 Task: Create a section Fast & Furious and in the section, add a milestone Wireless Network Optimization in the project ArtisanBridge
Action: Mouse moved to (335, 585)
Screenshot: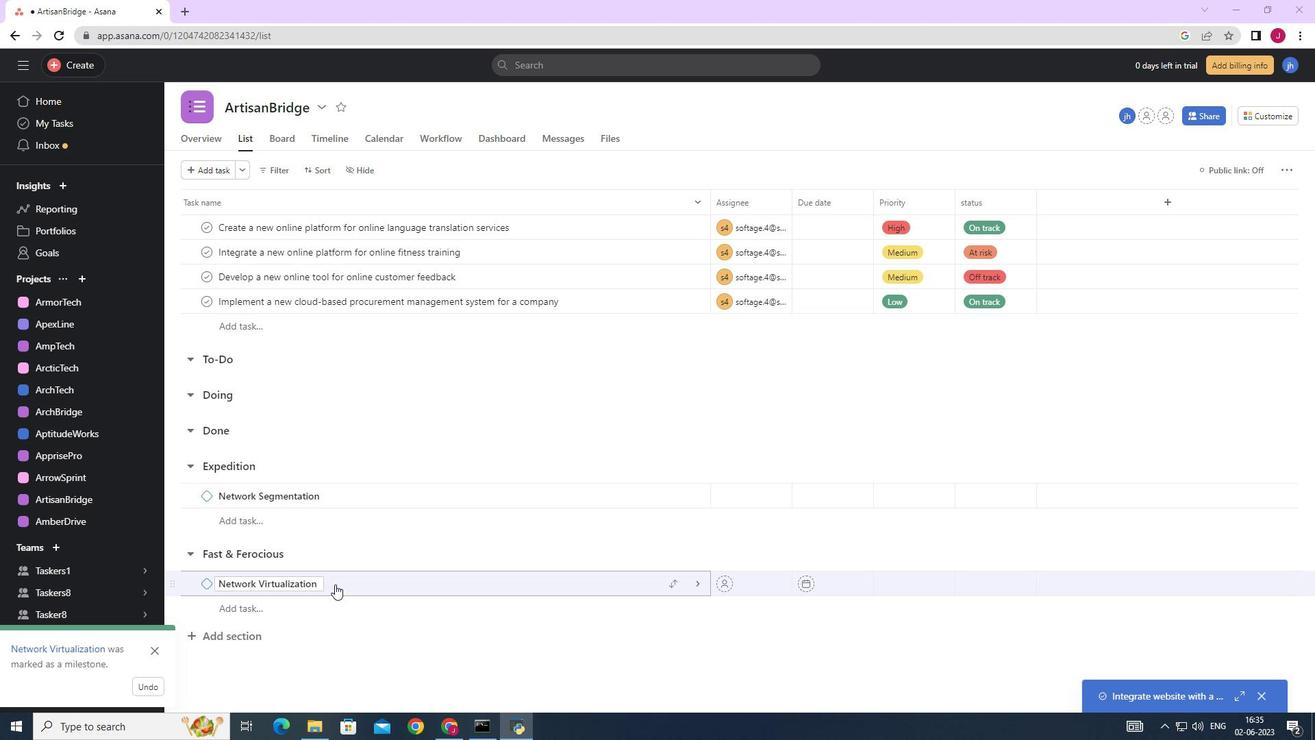 
Action: Mouse scrolled (335, 585) with delta (0, 0)
Screenshot: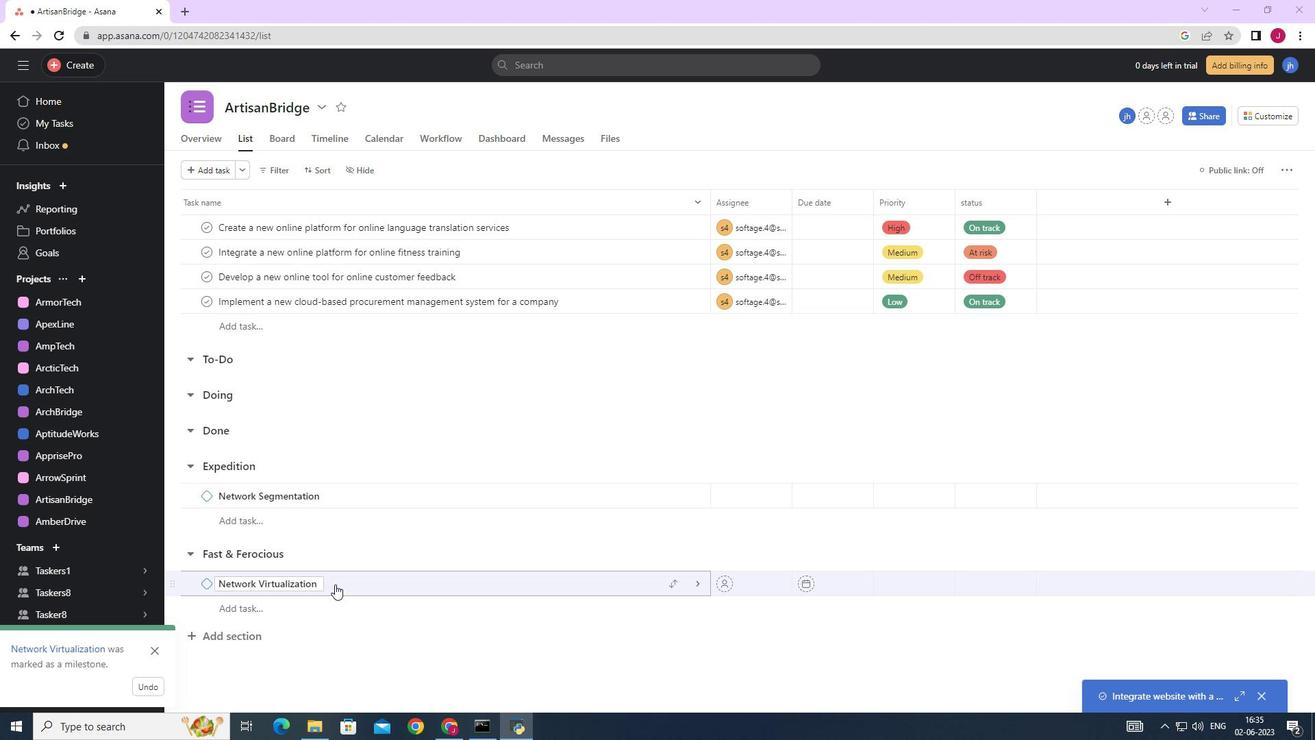
Action: Mouse scrolled (335, 585) with delta (0, 0)
Screenshot: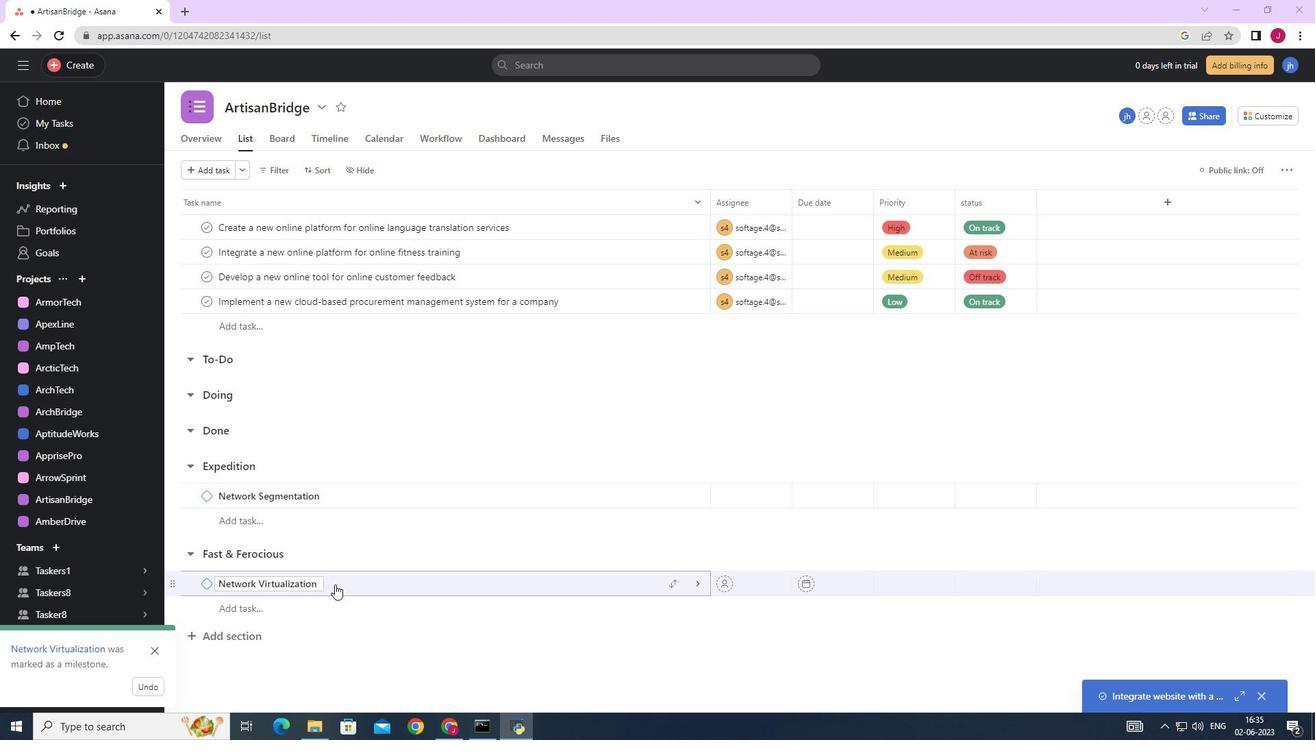 
Action: Mouse moved to (335, 587)
Screenshot: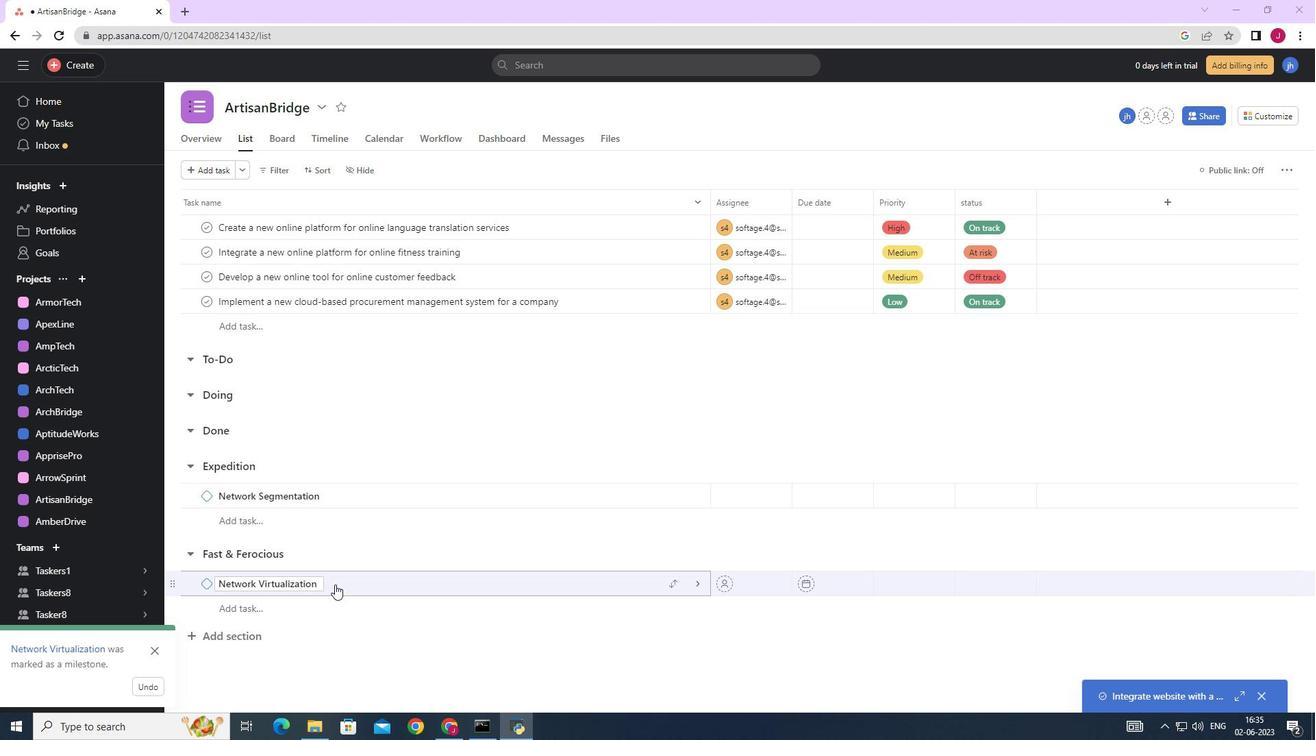 
Action: Mouse scrolled (335, 585) with delta (0, 0)
Screenshot: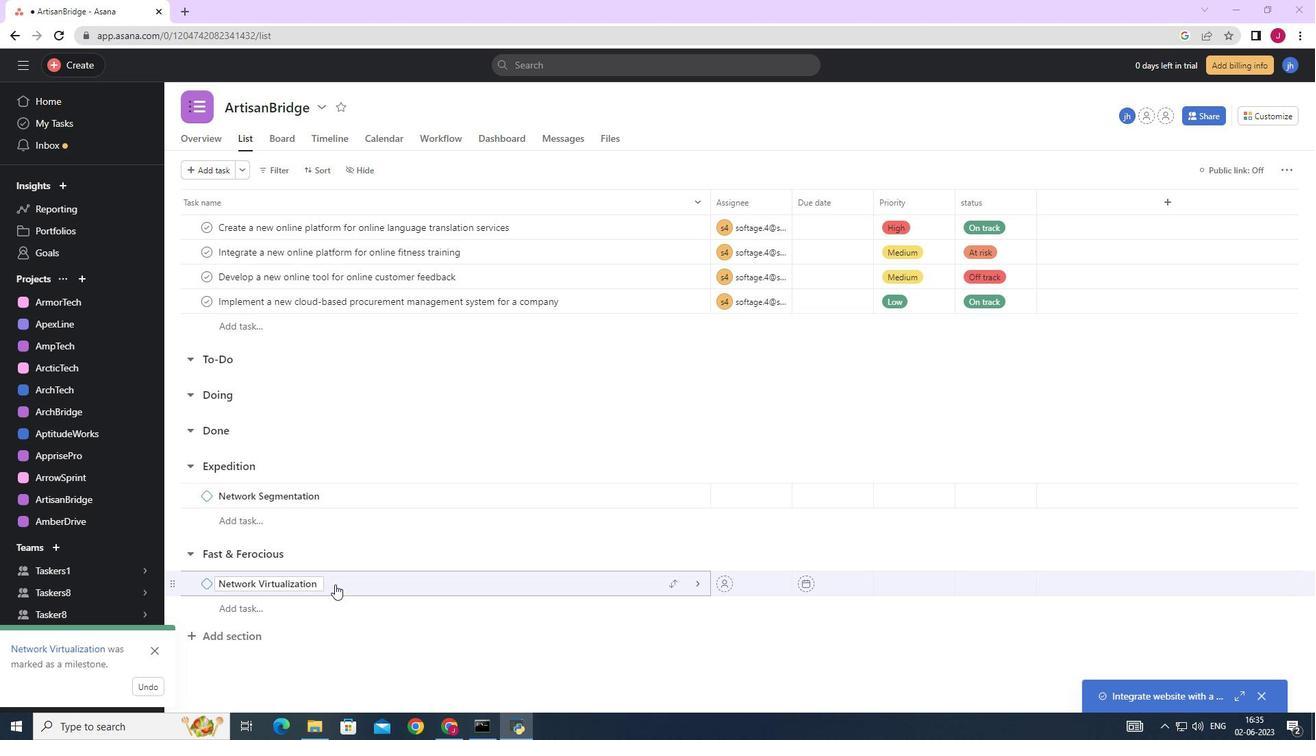 
Action: Mouse moved to (336, 588)
Screenshot: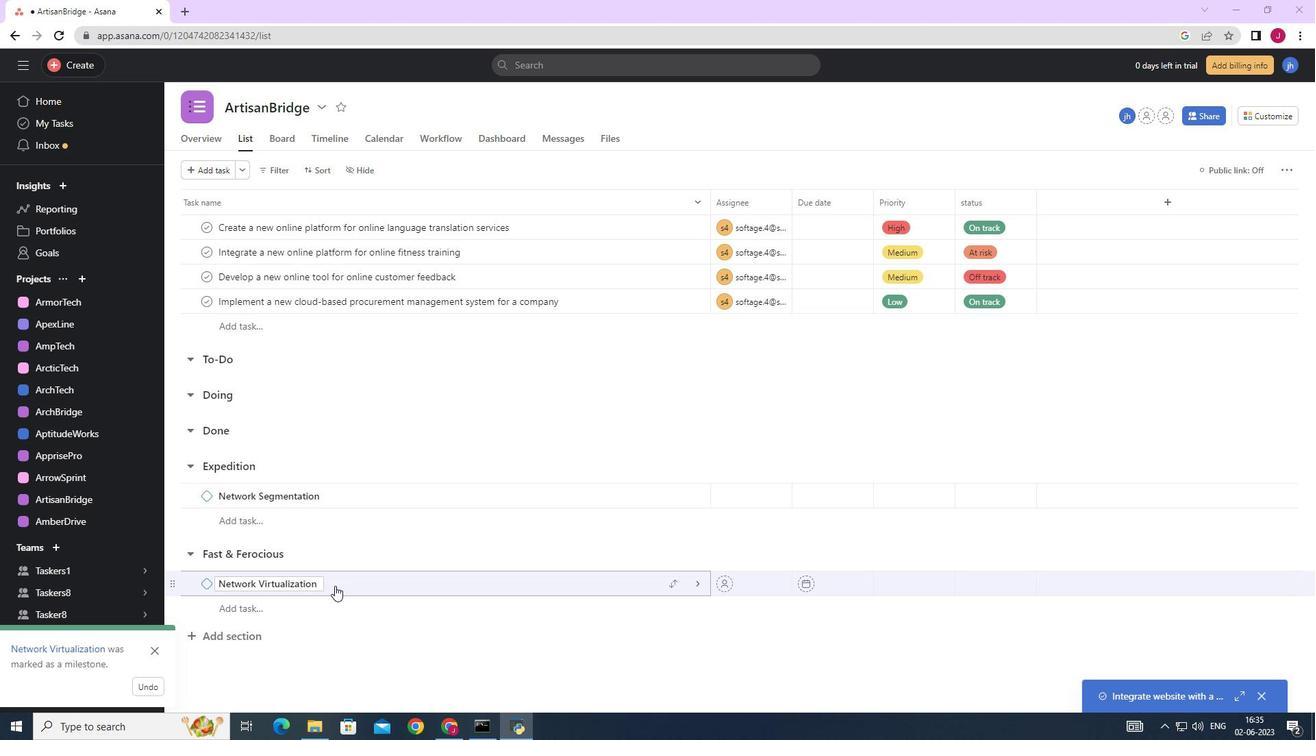 
Action: Mouse scrolled (336, 589) with delta (0, 0)
Screenshot: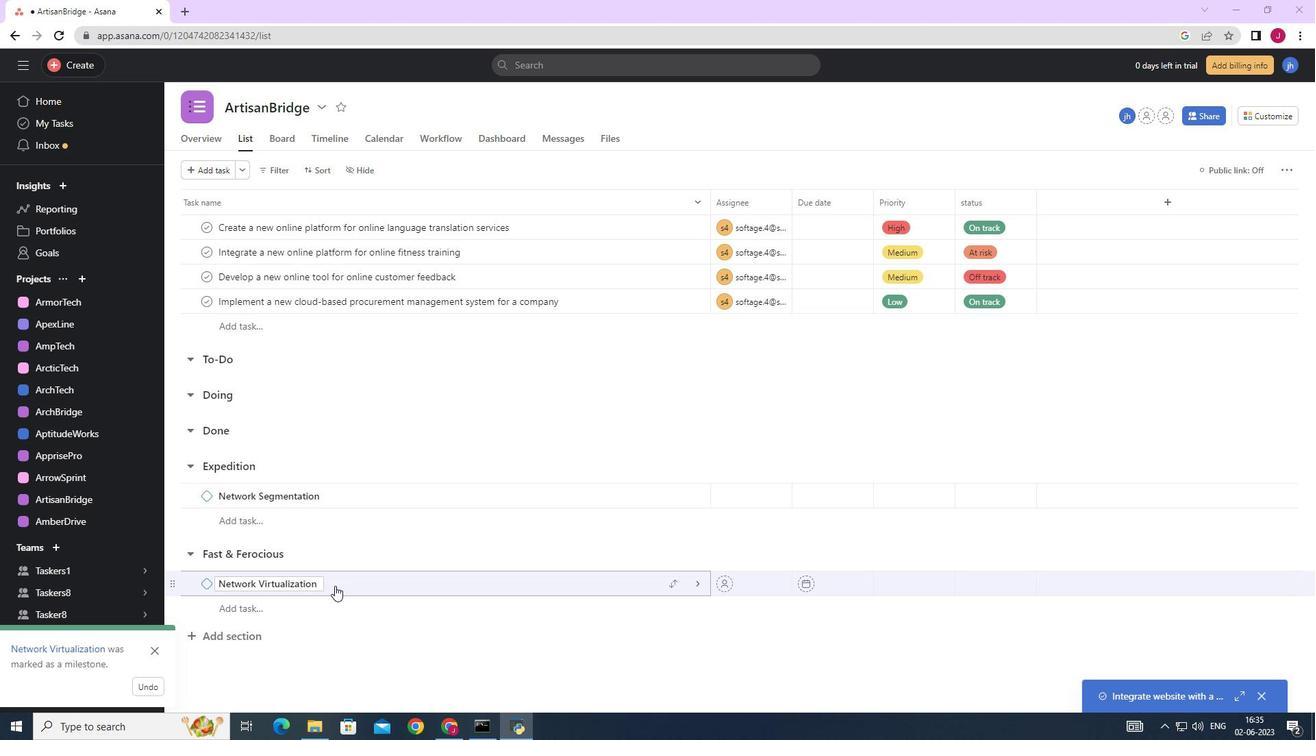 
Action: Mouse moved to (250, 638)
Screenshot: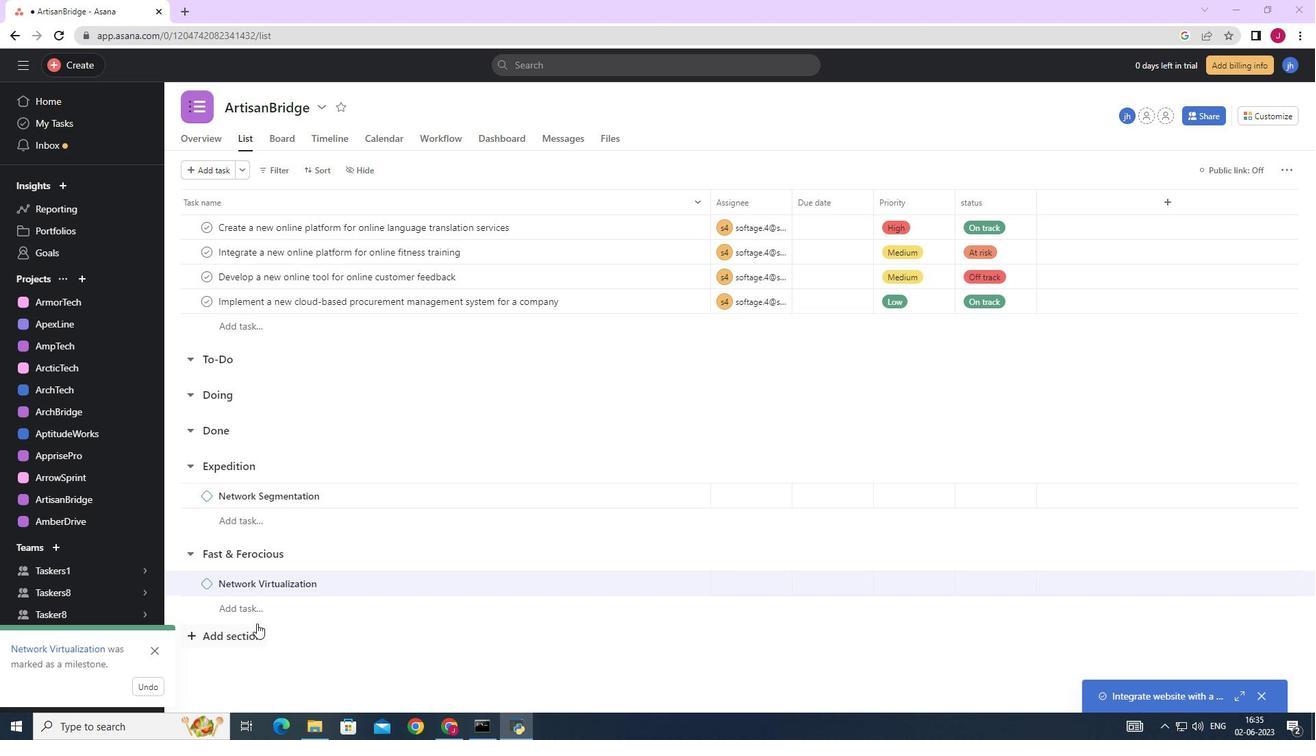 
Action: Mouse pressed left at (250, 638)
Screenshot: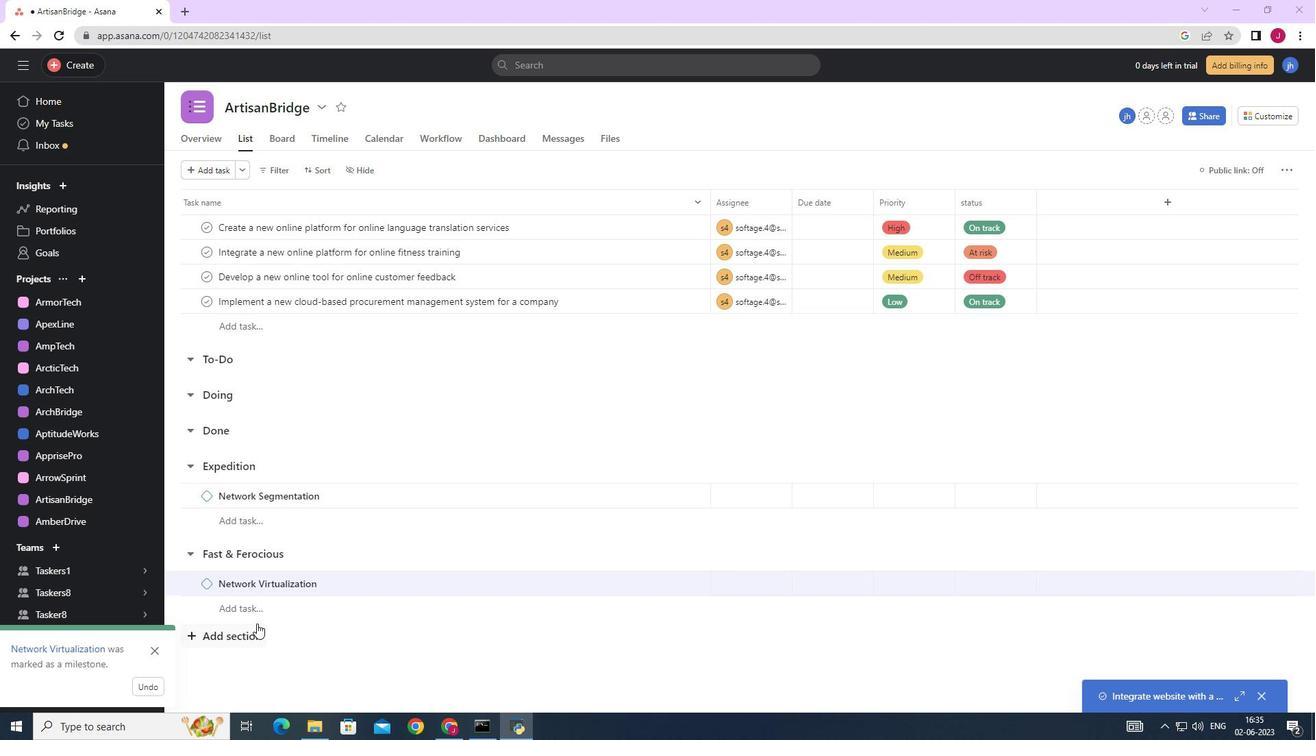 
Action: Mouse moved to (250, 638)
Screenshot: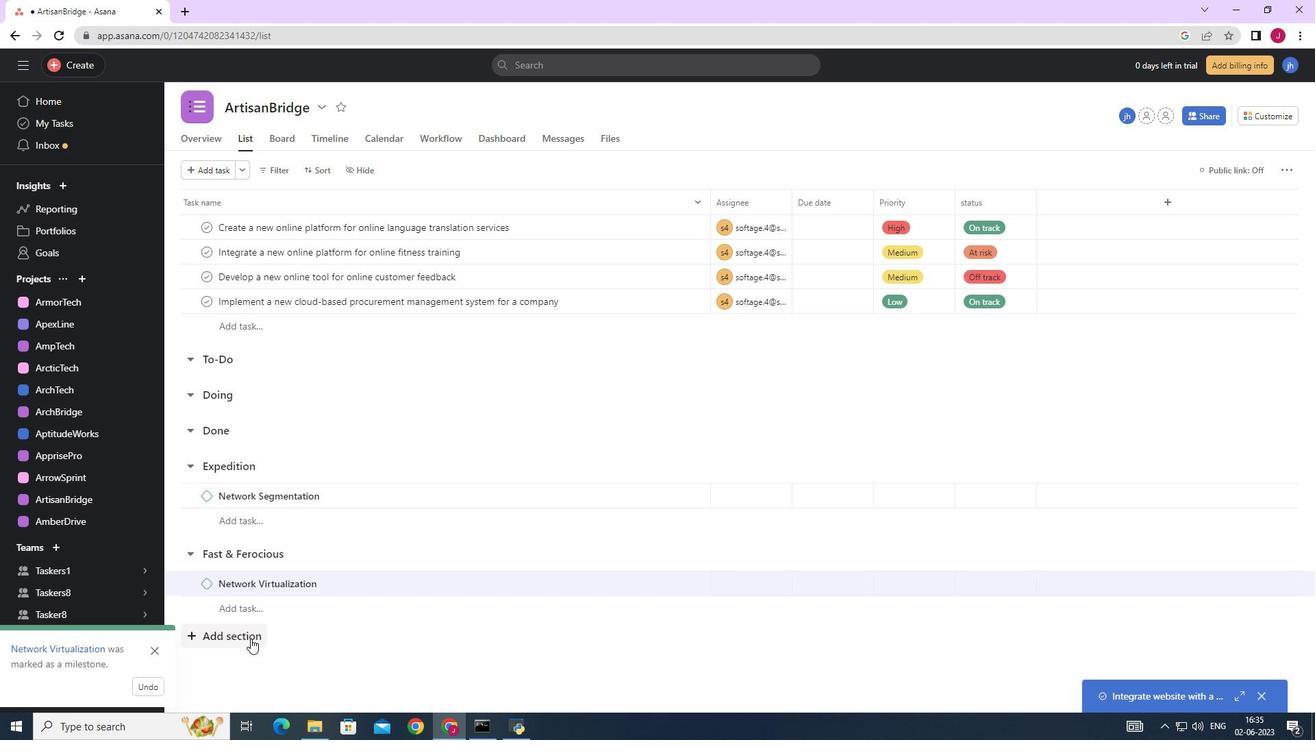 
Action: Key pressed <Key.caps_lock>F<Key.caps_lock>ast<Key.space><Key.shift>&<Key.space><Key.caps_lock>F<Key.caps_lock>urious<Key.space><Key.enter><Key.caps_lock>W<Key.caps_lock>ire;<Key.backspace>less<Key.space><Key.caps_lock>N<Key.caps_lock>etwork<Key.space><Key.caps_lock>O<Key.caps_lock>ptimia<Key.backspace>zation<Key.space>
Screenshot: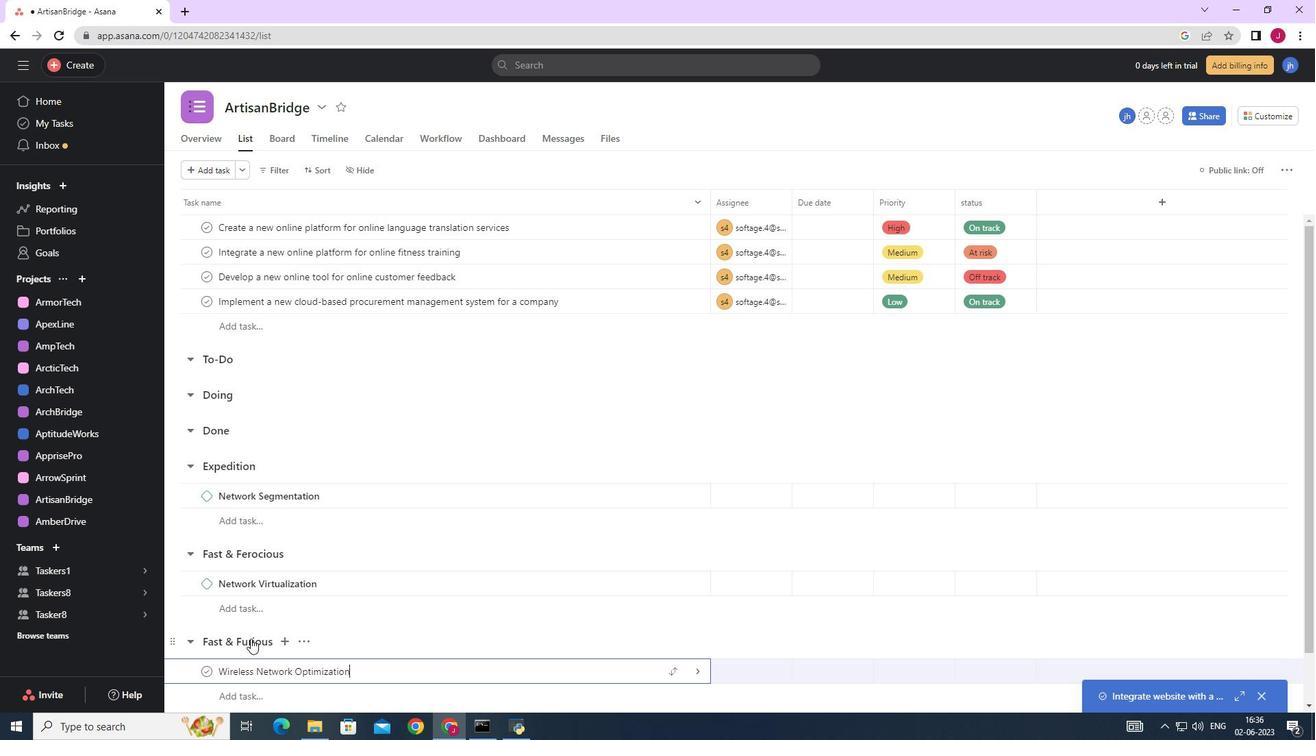 
Action: Mouse moved to (699, 671)
Screenshot: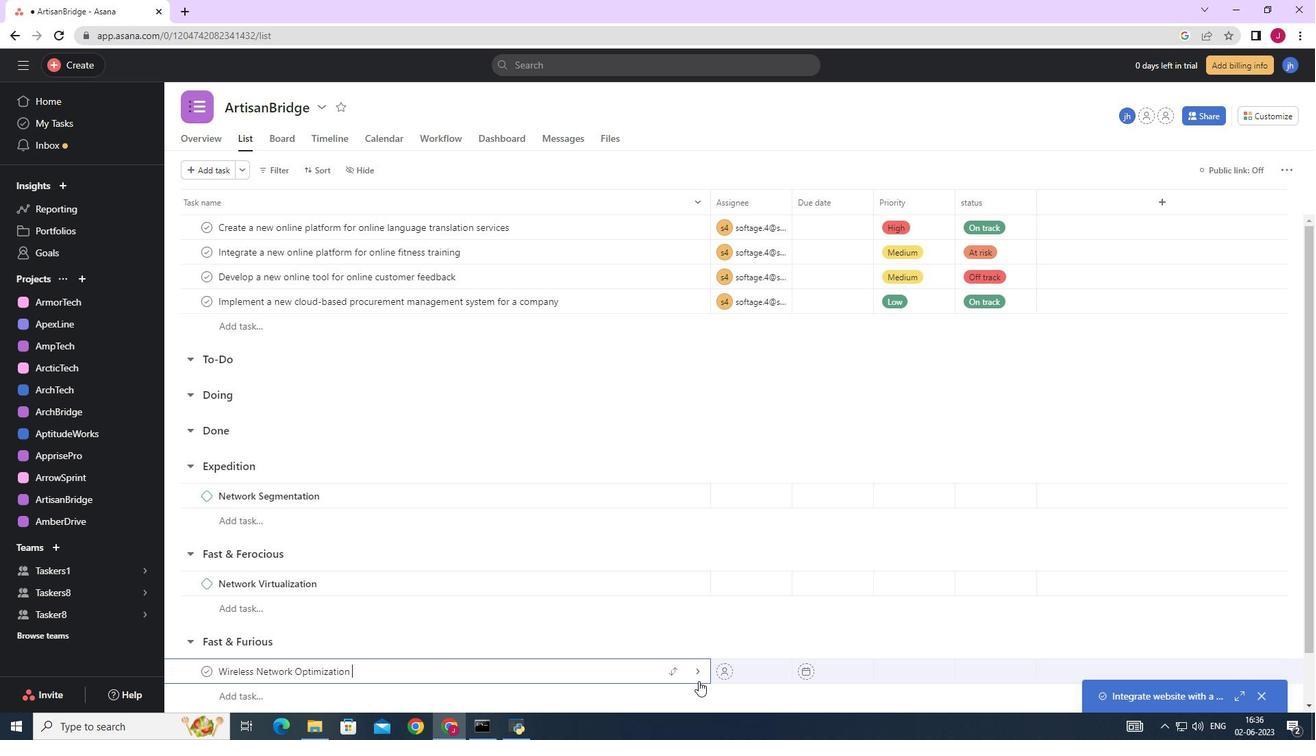 
Action: Mouse pressed left at (699, 671)
Screenshot: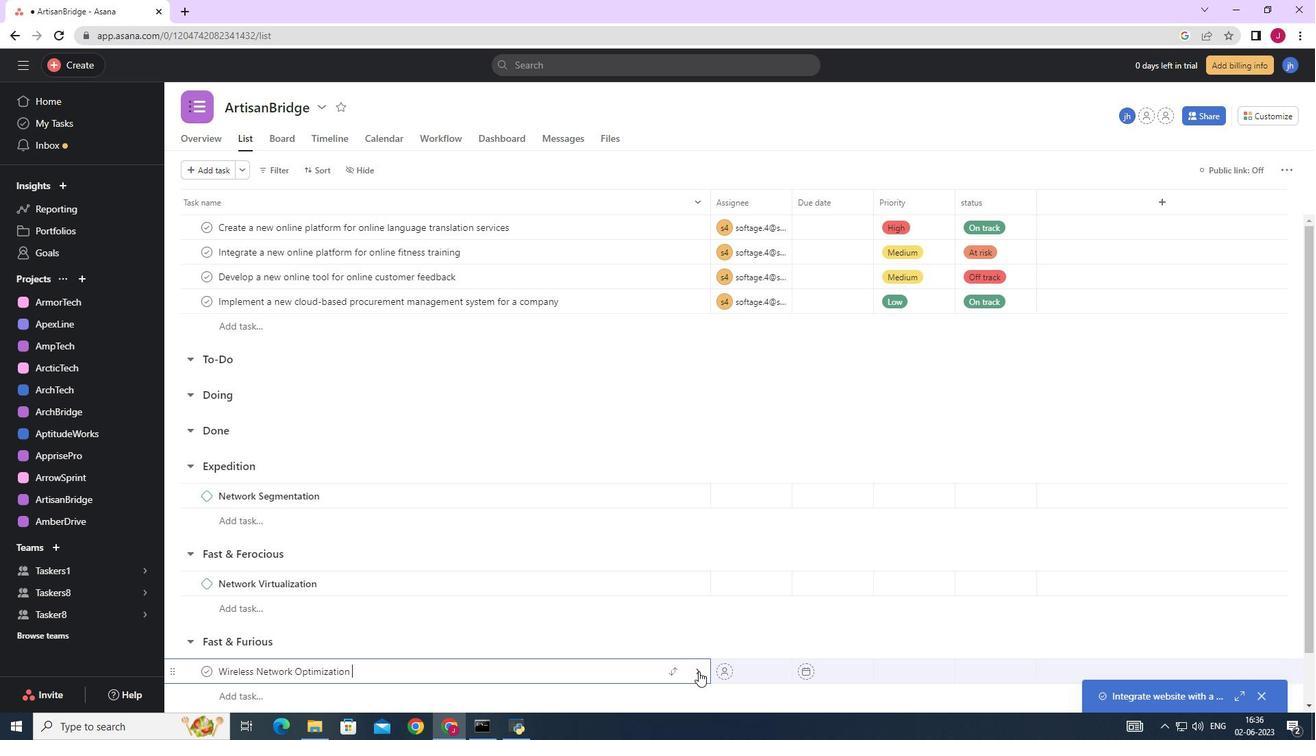 
Action: Mouse moved to (1267, 171)
Screenshot: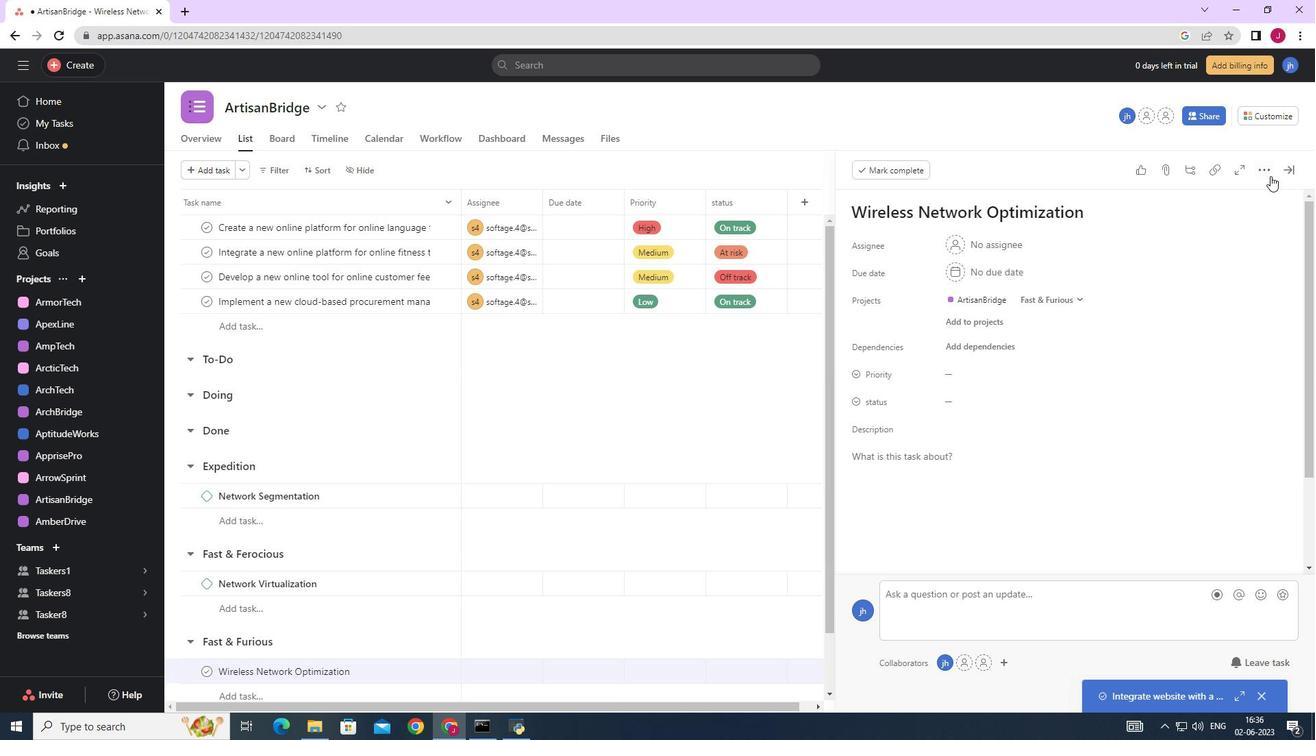 
Action: Mouse pressed left at (1267, 171)
Screenshot: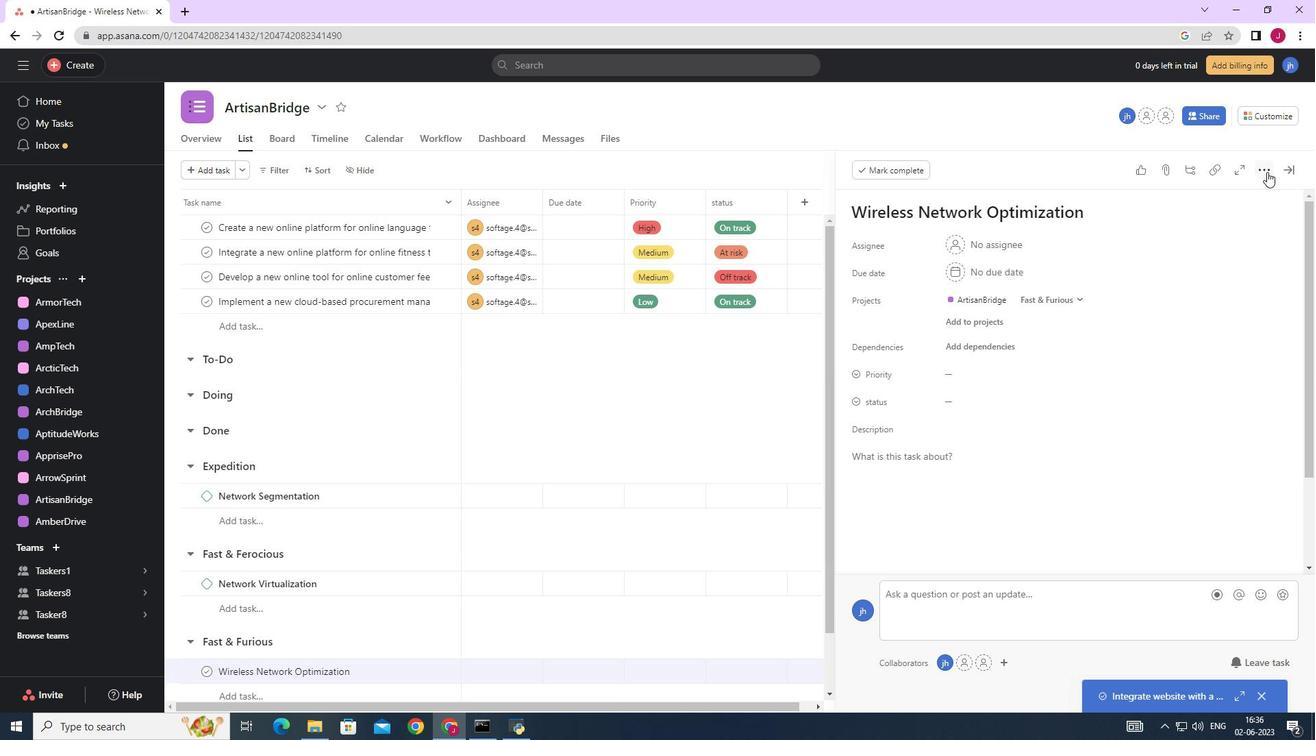 
Action: Mouse moved to (1144, 224)
Screenshot: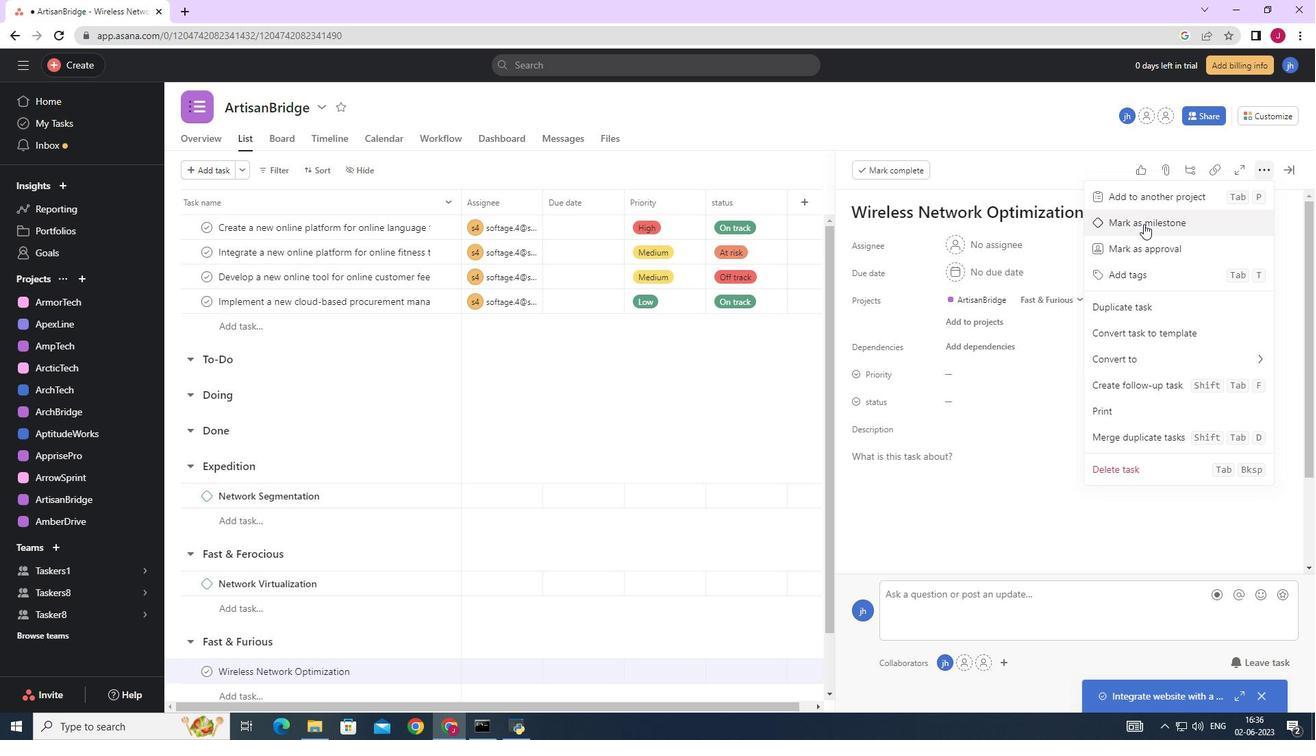 
Action: Mouse pressed left at (1144, 224)
Screenshot: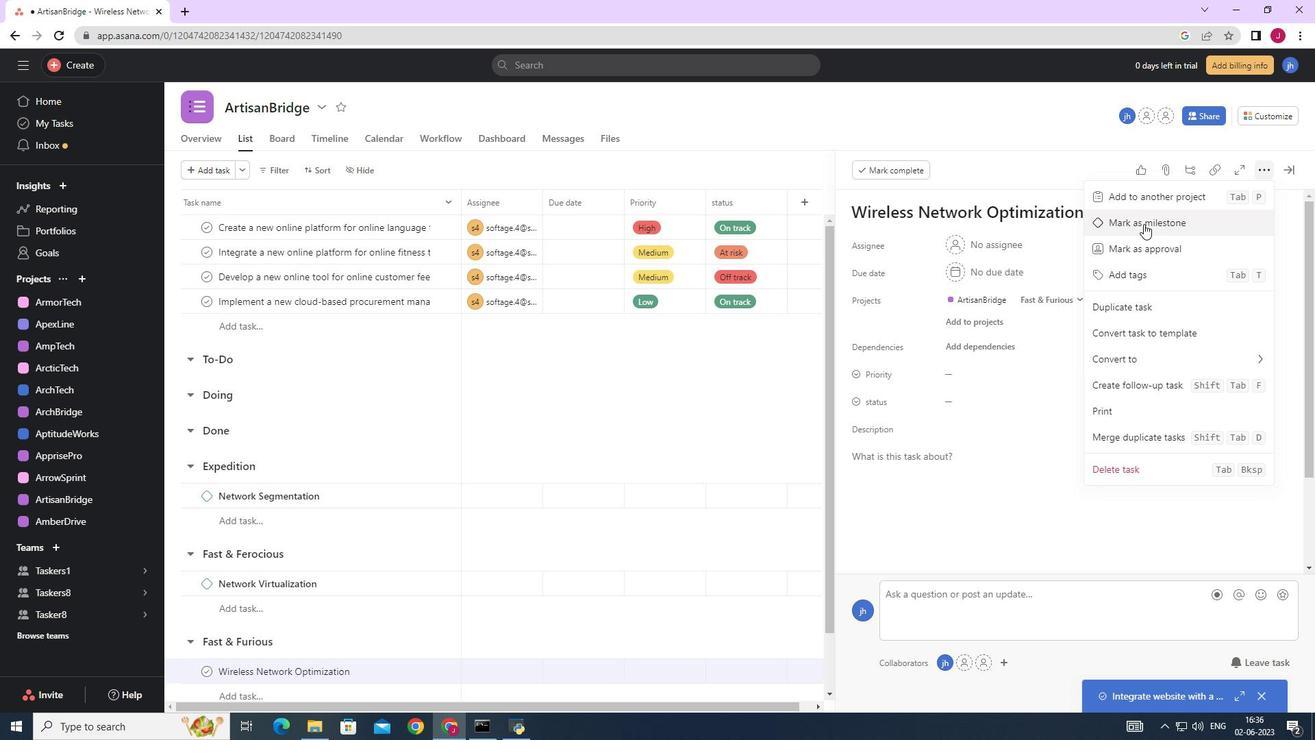 
Action: Mouse moved to (1288, 169)
Screenshot: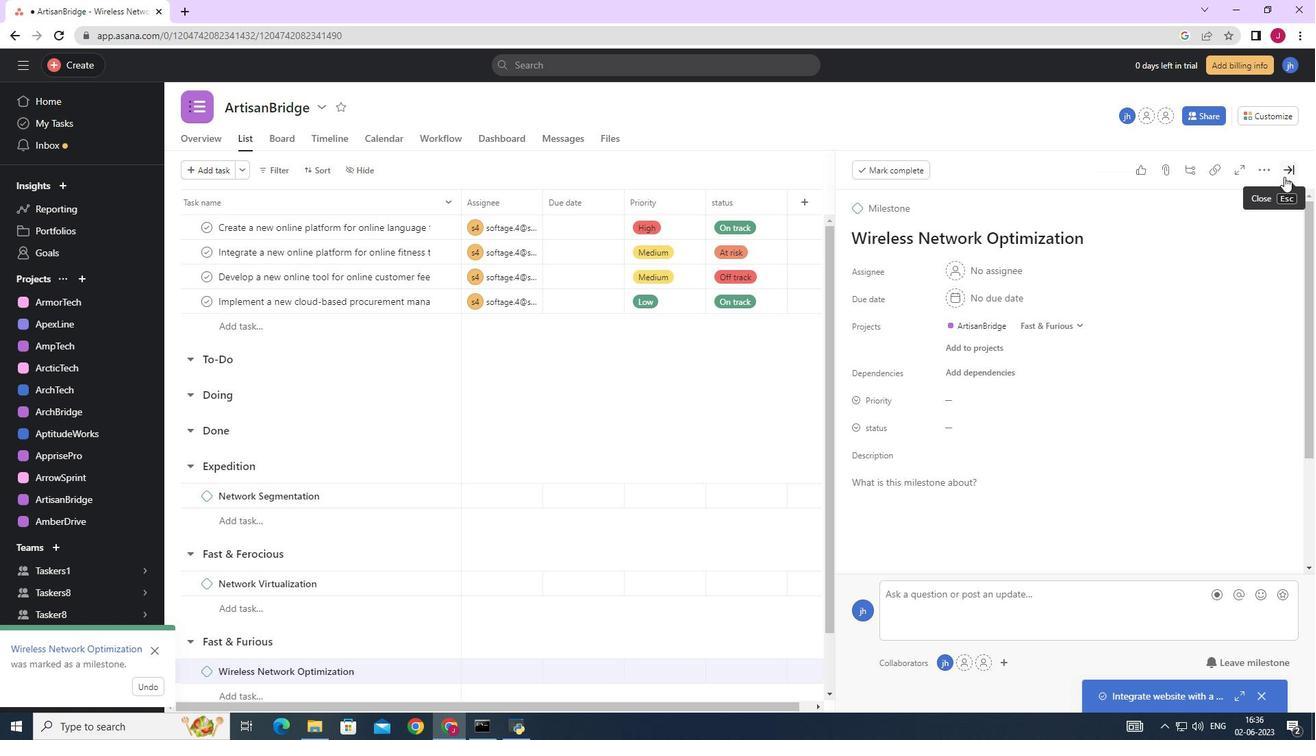 
Action: Mouse pressed left at (1288, 169)
Screenshot: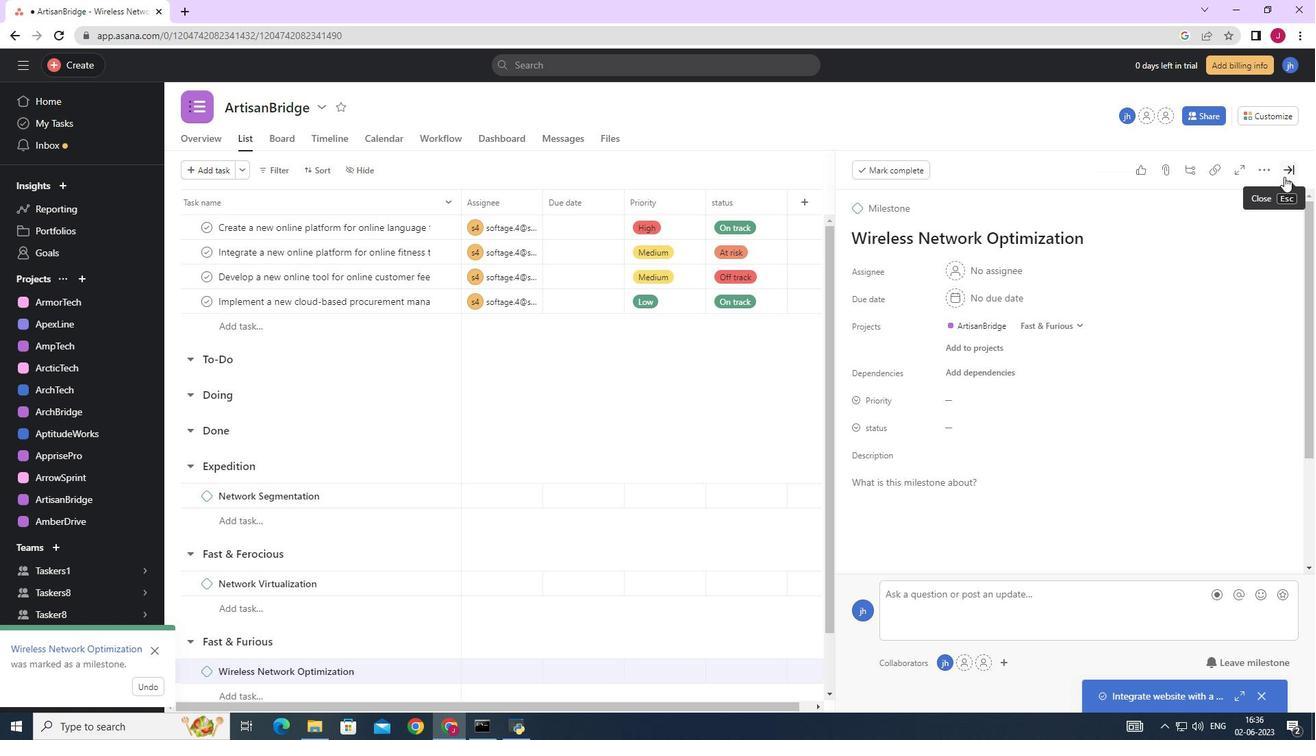 
